 Task: Function Id (6.1.1.12.2.6.1.4.1.1.1.1.1.4.1.0.0.0.0.0)
Action: Mouse moved to (906, 62)
Screenshot: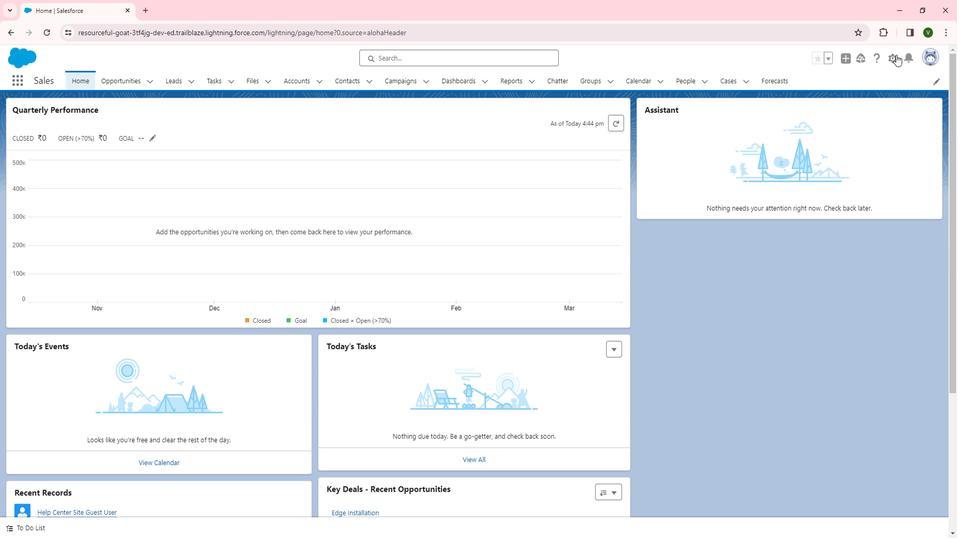 
Action: Mouse pressed left at (906, 62)
Screenshot: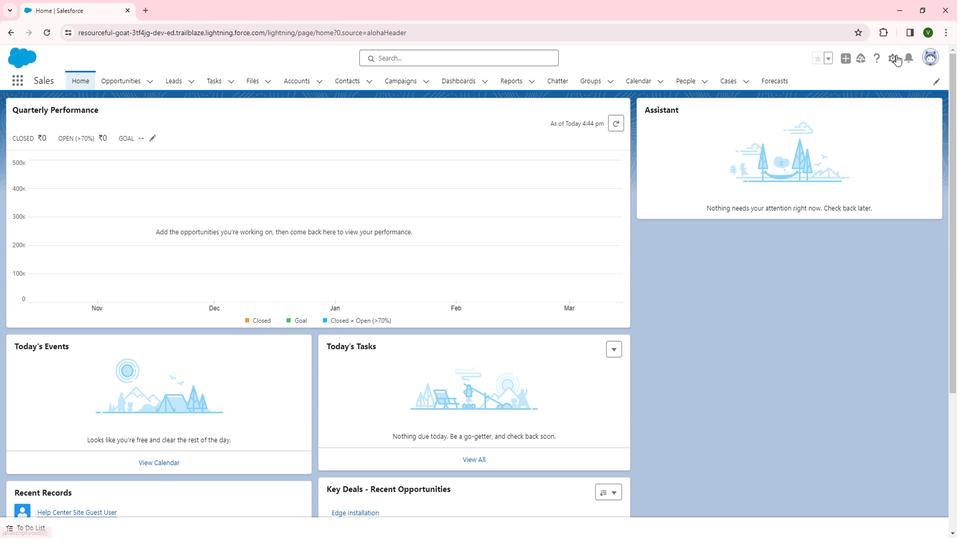 
Action: Mouse moved to (873, 101)
Screenshot: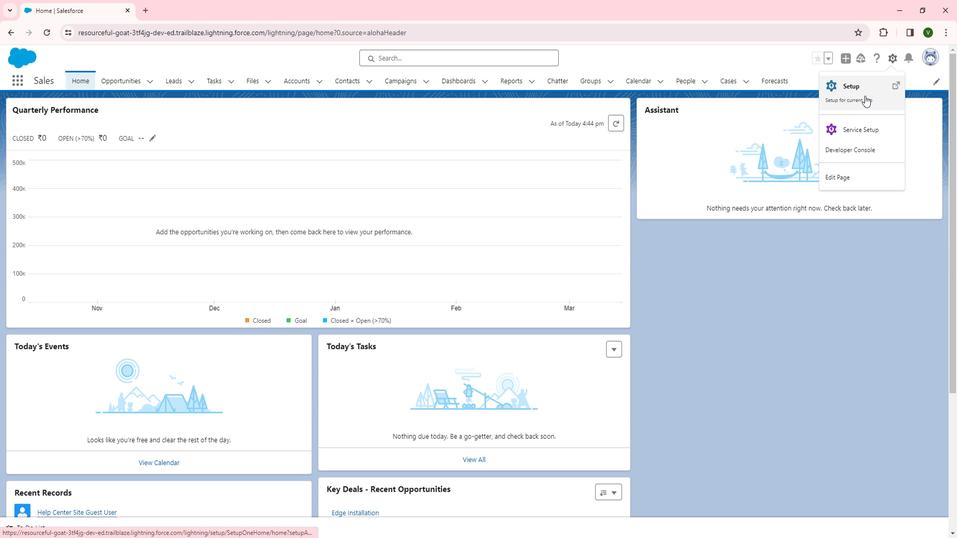 
Action: Mouse pressed left at (873, 101)
Screenshot: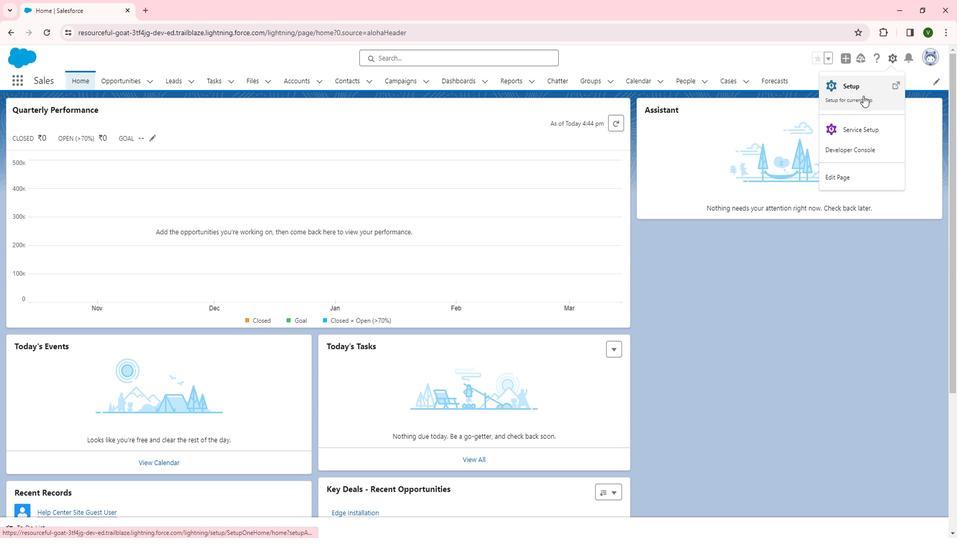 
Action: Mouse moved to (60, 331)
Screenshot: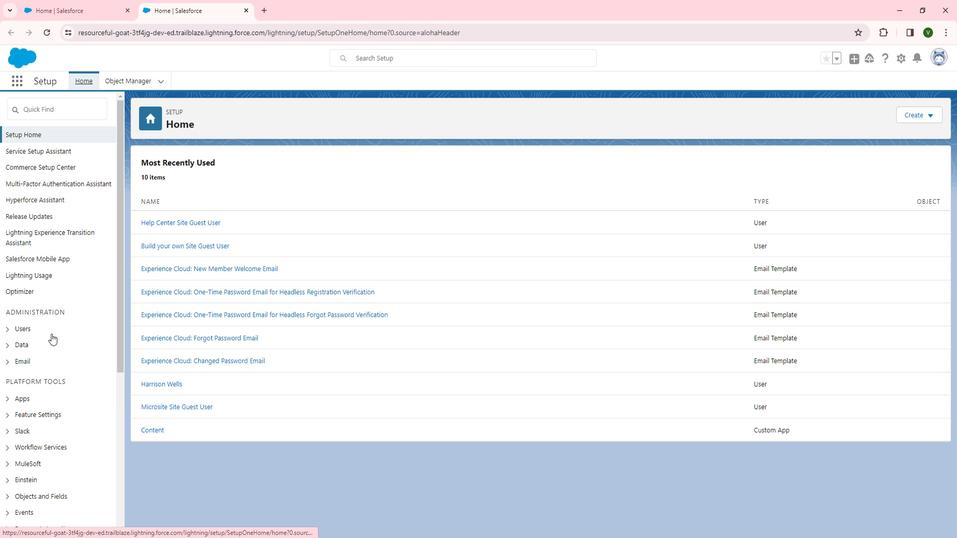 
Action: Mouse scrolled (60, 331) with delta (0, 0)
Screenshot: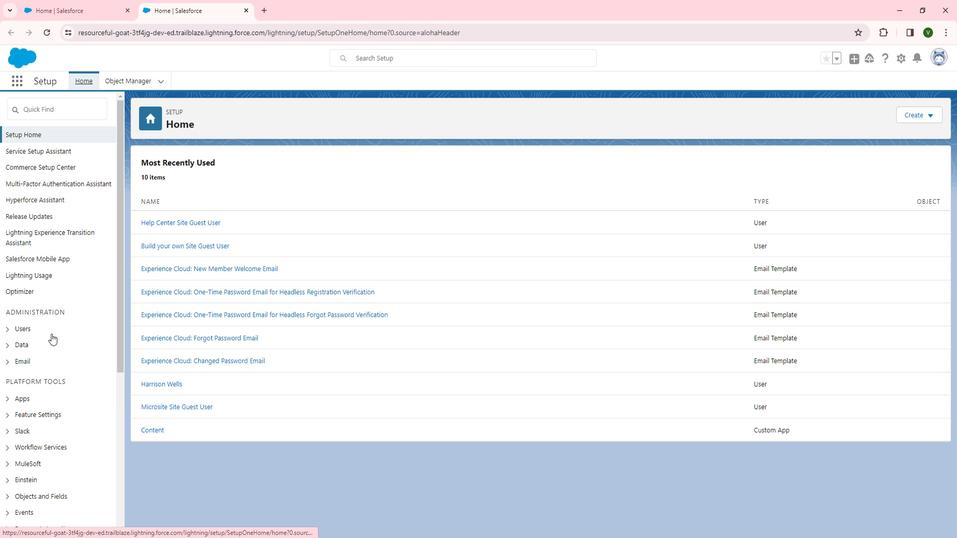 
Action: Mouse moved to (62, 334)
Screenshot: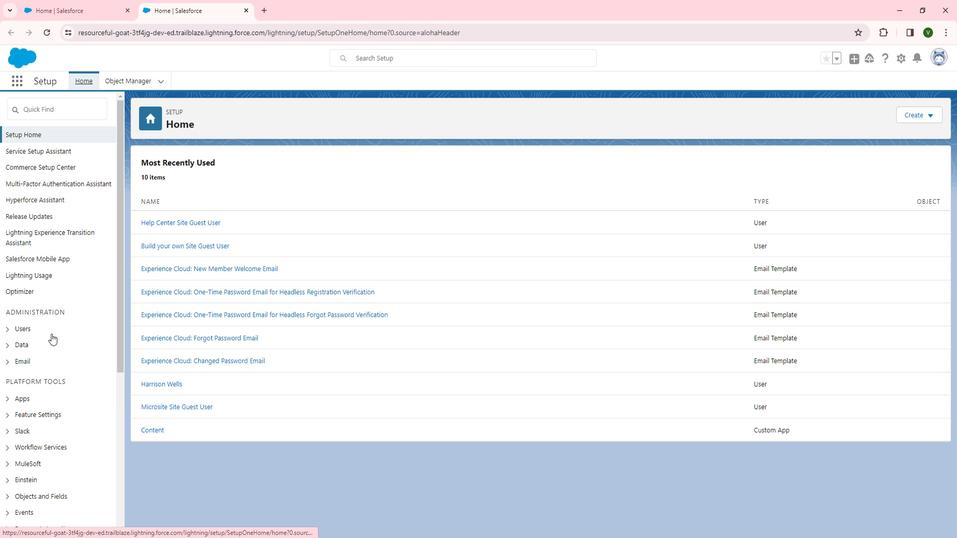 
Action: Mouse scrolled (62, 333) with delta (0, 0)
Screenshot: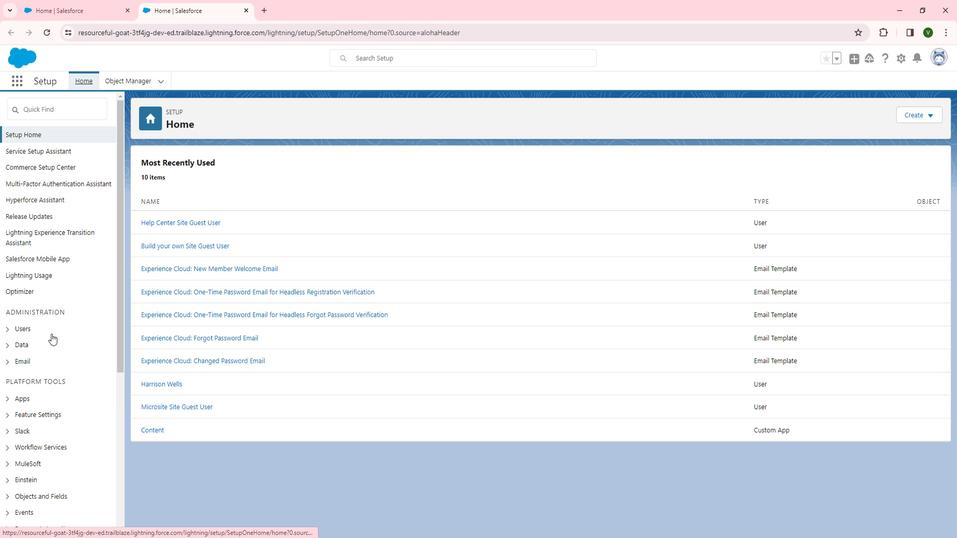 
Action: Mouse scrolled (62, 333) with delta (0, 0)
Screenshot: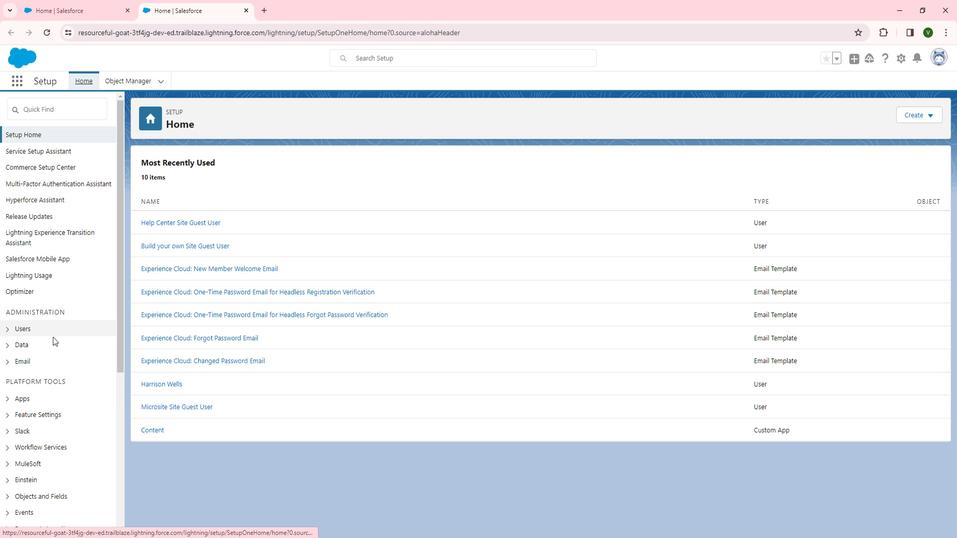 
Action: Mouse scrolled (62, 333) with delta (0, 0)
Screenshot: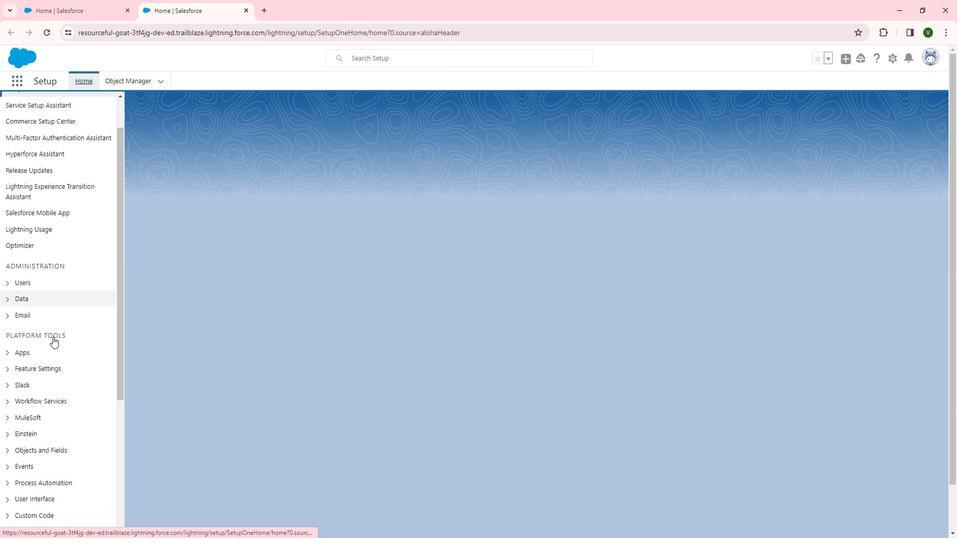
Action: Mouse moved to (23, 211)
Screenshot: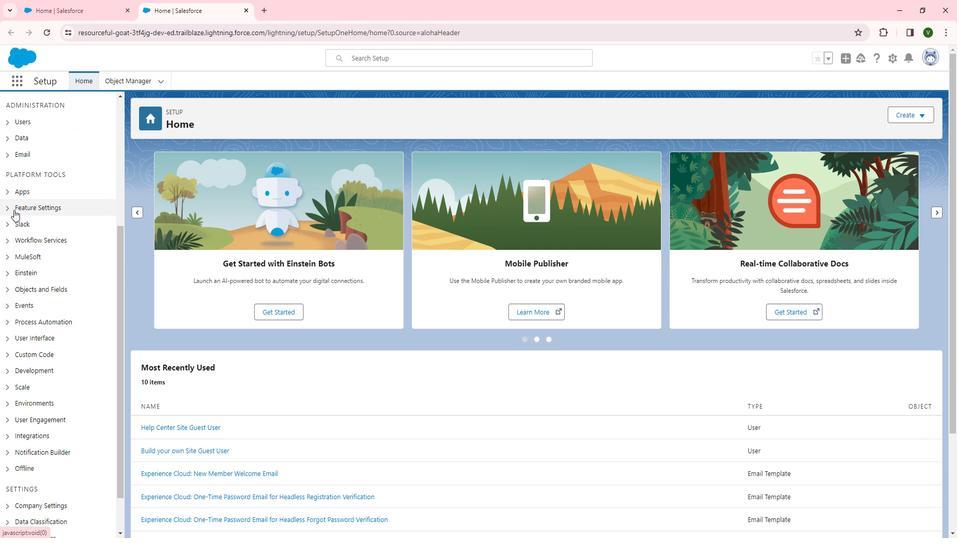 
Action: Mouse pressed left at (23, 211)
Screenshot: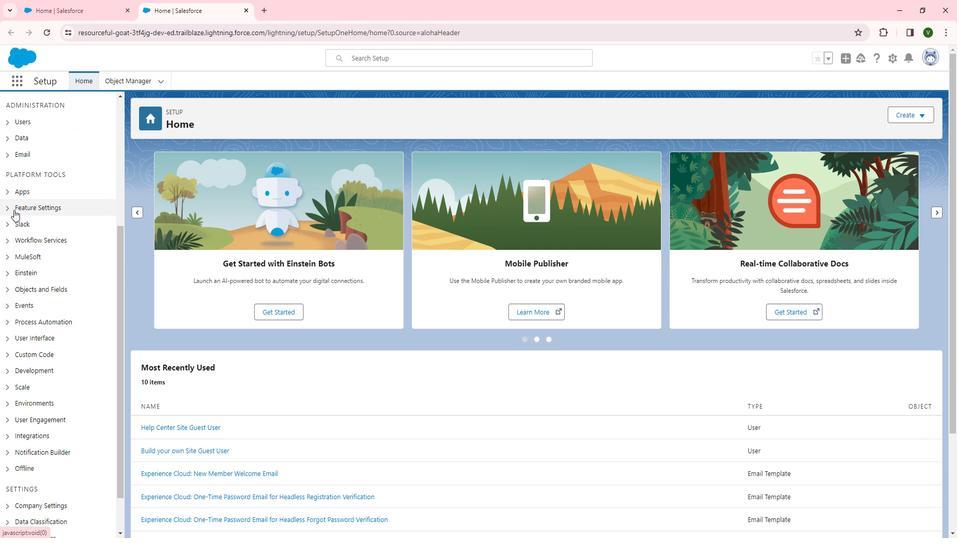 
Action: Mouse moved to (19, 210)
Screenshot: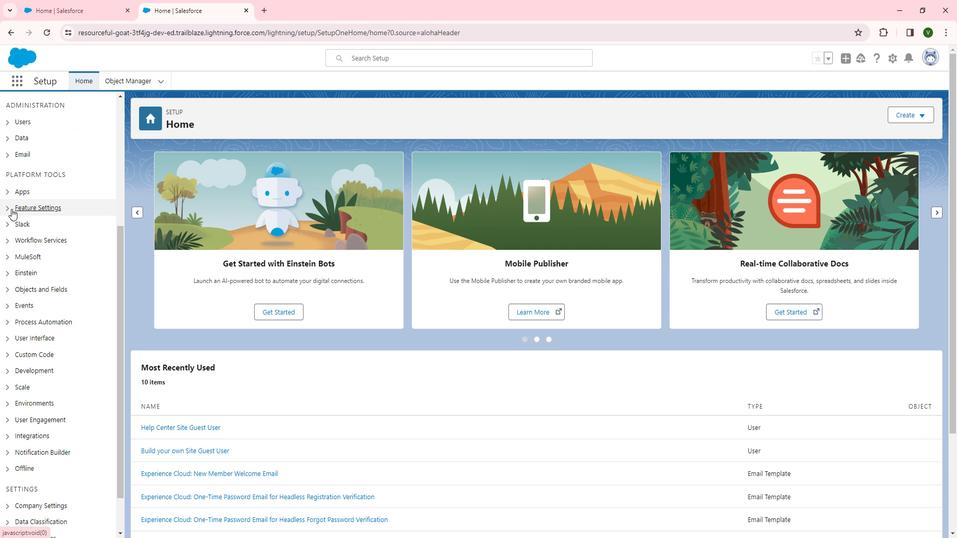 
Action: Mouse pressed left at (19, 210)
Screenshot: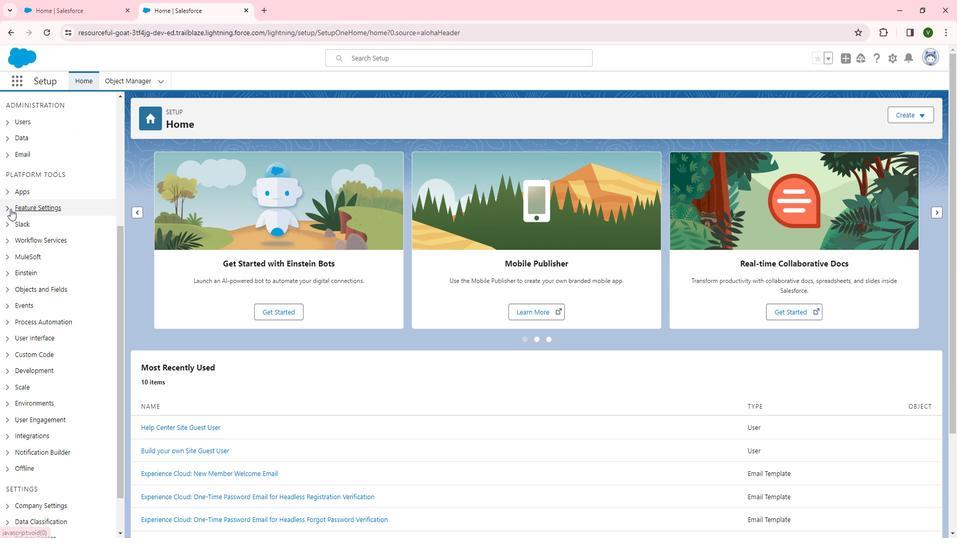 
Action: Mouse moved to (27, 288)
Screenshot: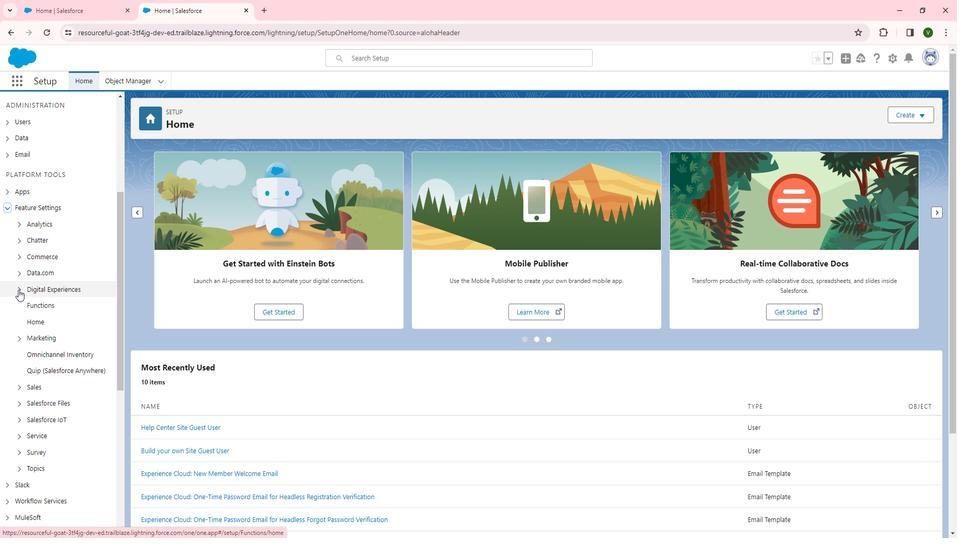 
Action: Mouse pressed left at (27, 288)
Screenshot: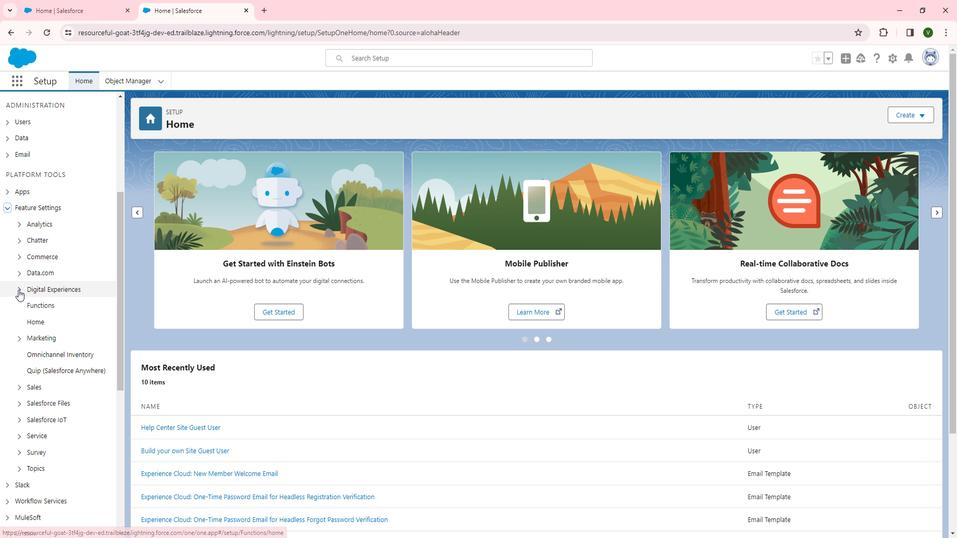 
Action: Mouse moved to (55, 304)
Screenshot: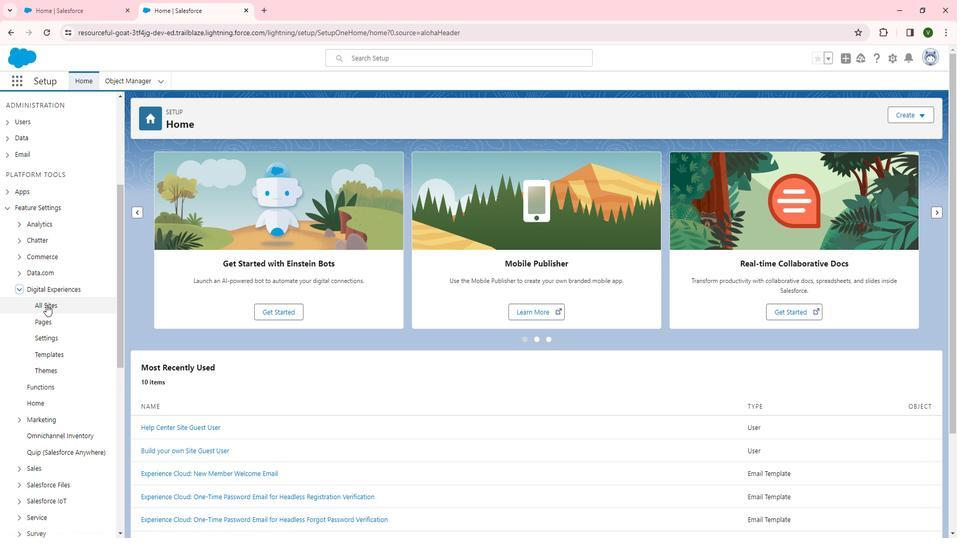 
Action: Mouse pressed left at (55, 304)
Screenshot: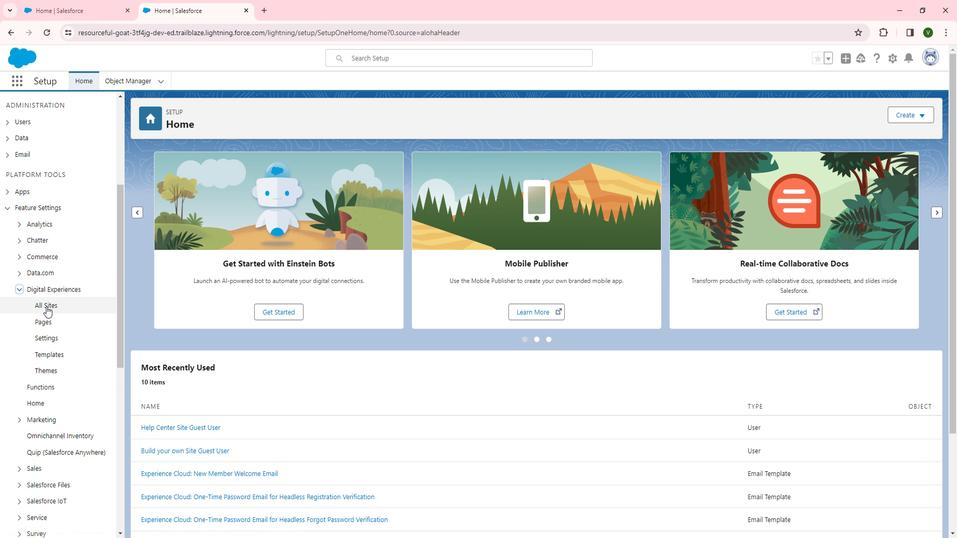 
Action: Mouse moved to (166, 263)
Screenshot: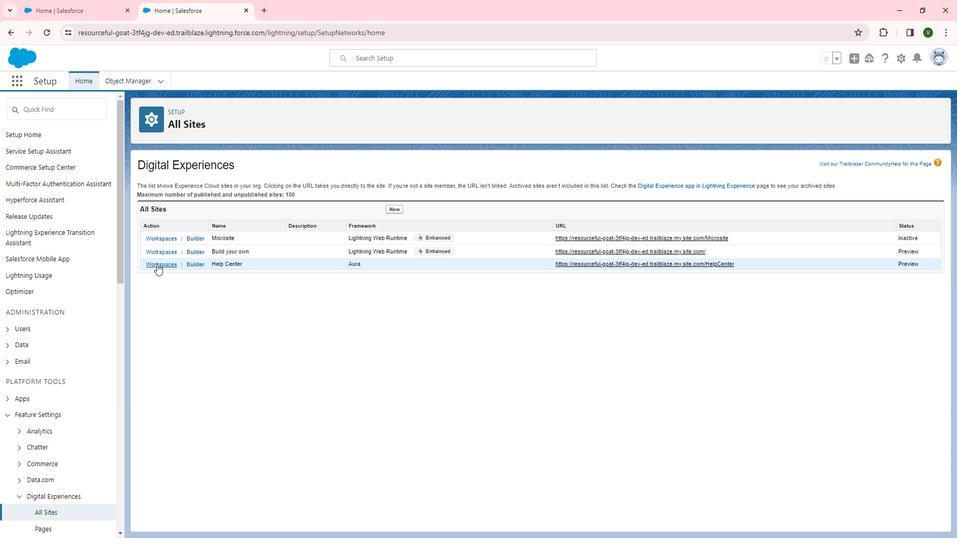 
Action: Mouse pressed left at (166, 263)
Screenshot: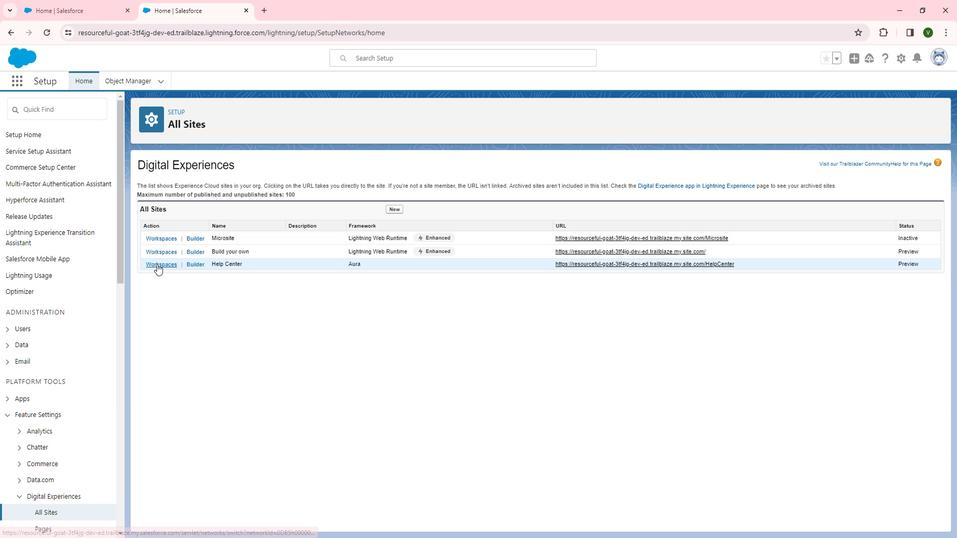 
Action: Mouse moved to (124, 221)
Screenshot: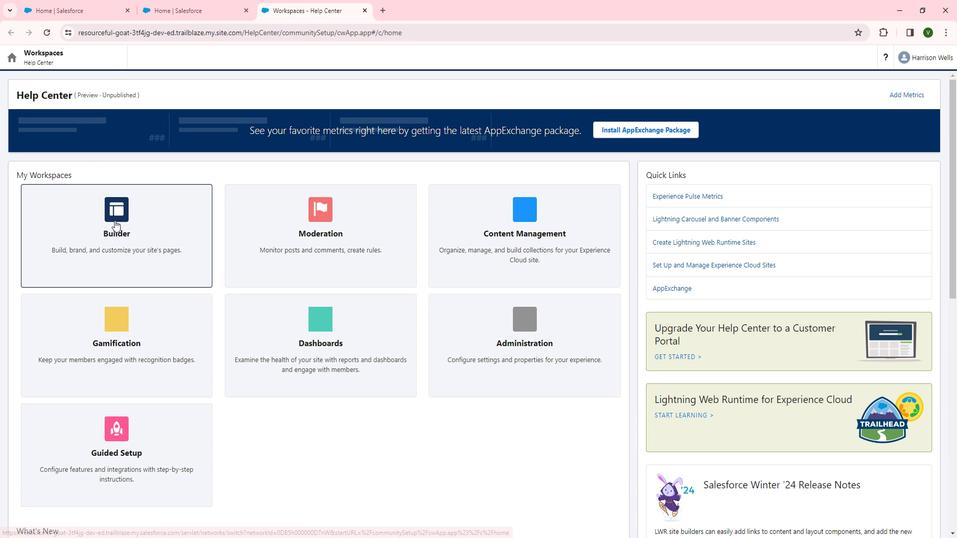
Action: Mouse pressed left at (124, 221)
Screenshot: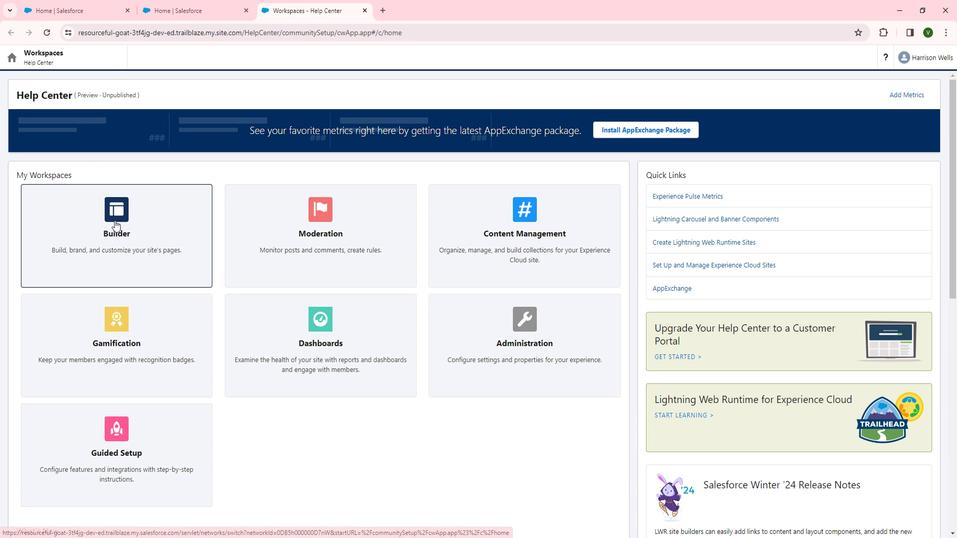 
Action: Mouse moved to (151, 67)
Screenshot: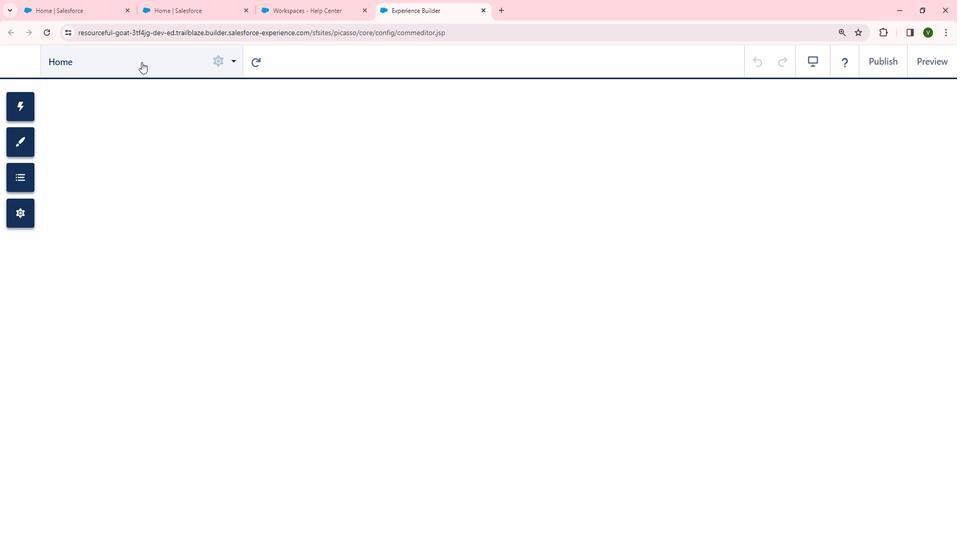 
Action: Mouse pressed left at (151, 67)
Screenshot: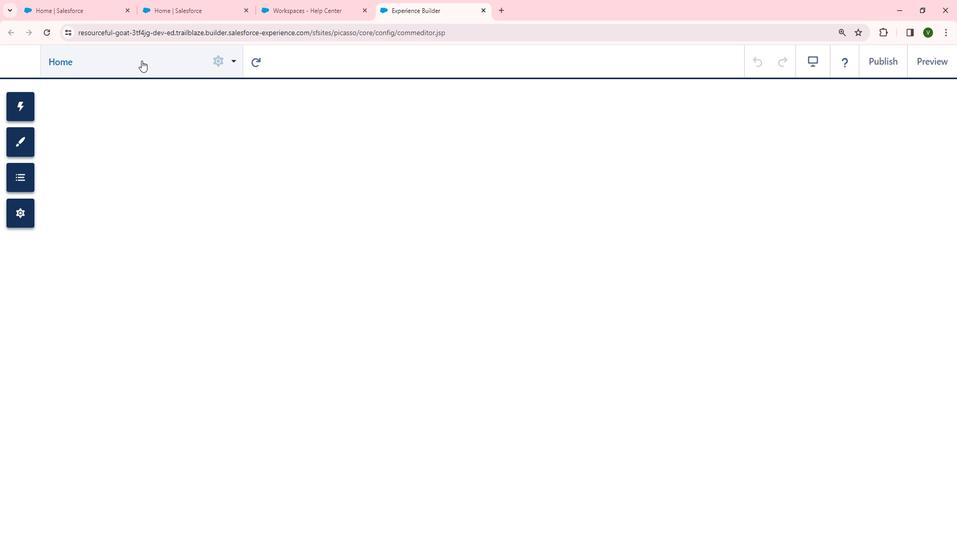 
Action: Mouse moved to (63, 261)
Screenshot: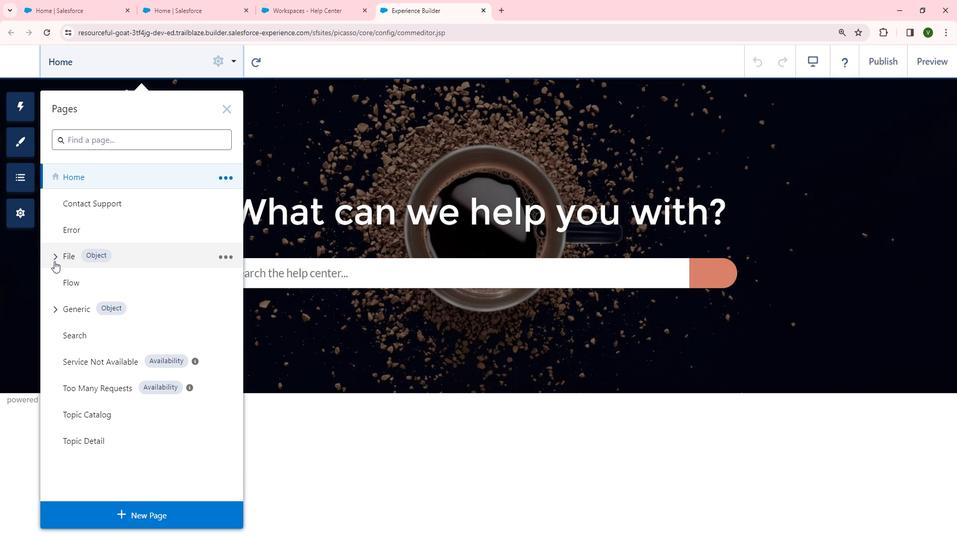 
Action: Mouse pressed left at (63, 261)
Screenshot: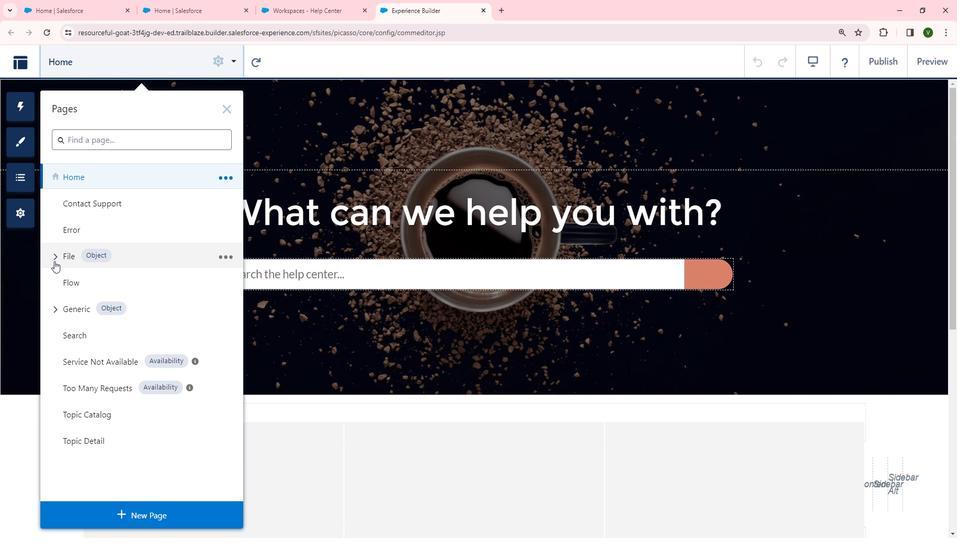 
Action: Mouse moved to (116, 282)
Screenshot: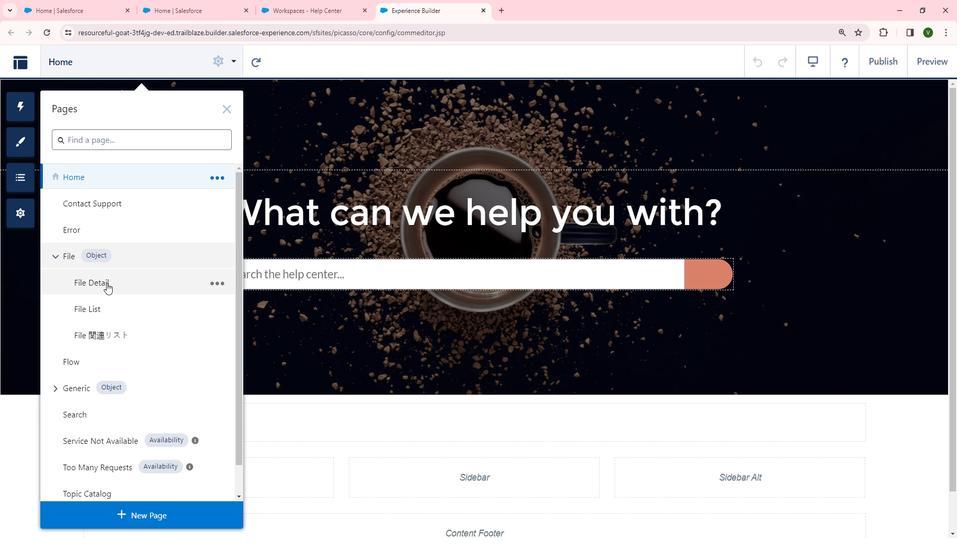 
Action: Mouse pressed left at (116, 282)
Screenshot: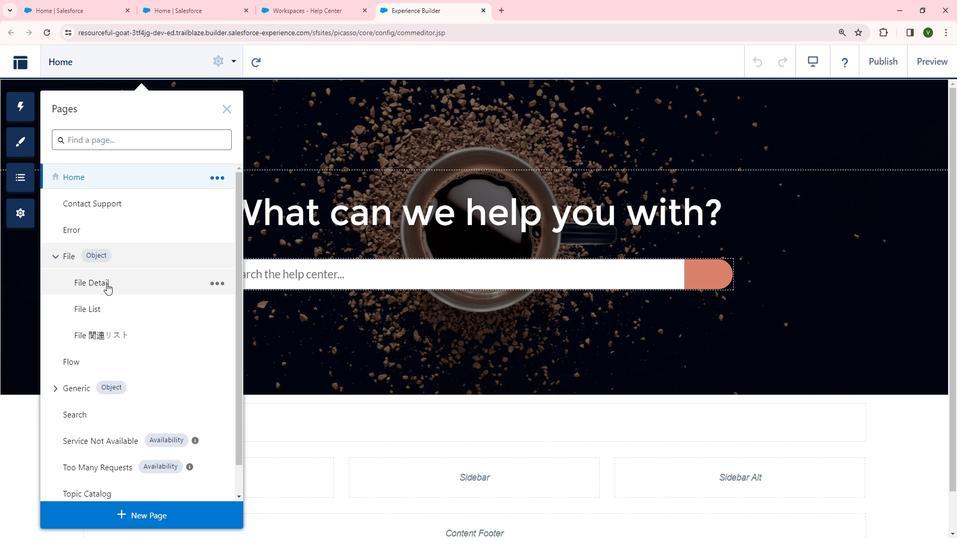 
Action: Mouse moved to (424, 339)
Screenshot: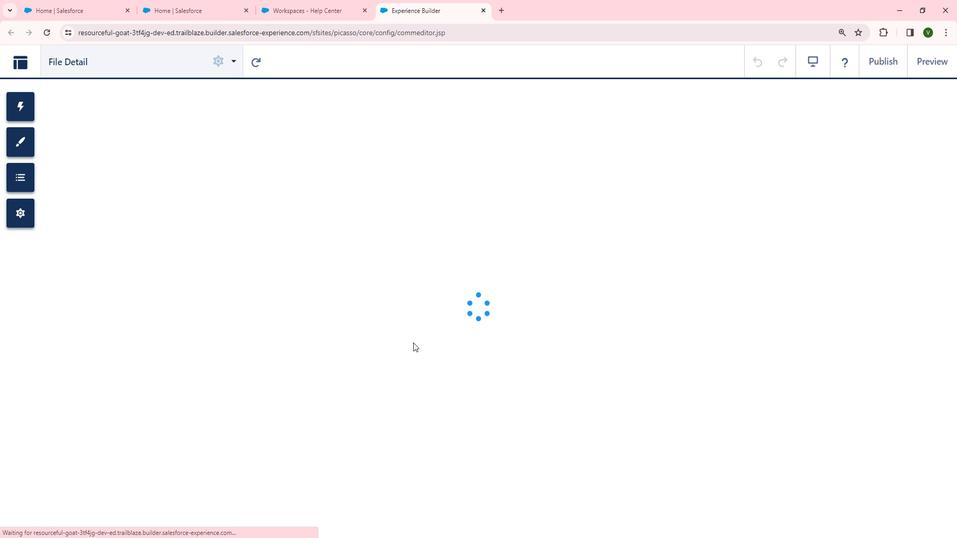 
